 Task: Add Shikai Borage Dry Skin Therapy Foot Cream to the cart.
Action: Mouse moved to (781, 258)
Screenshot: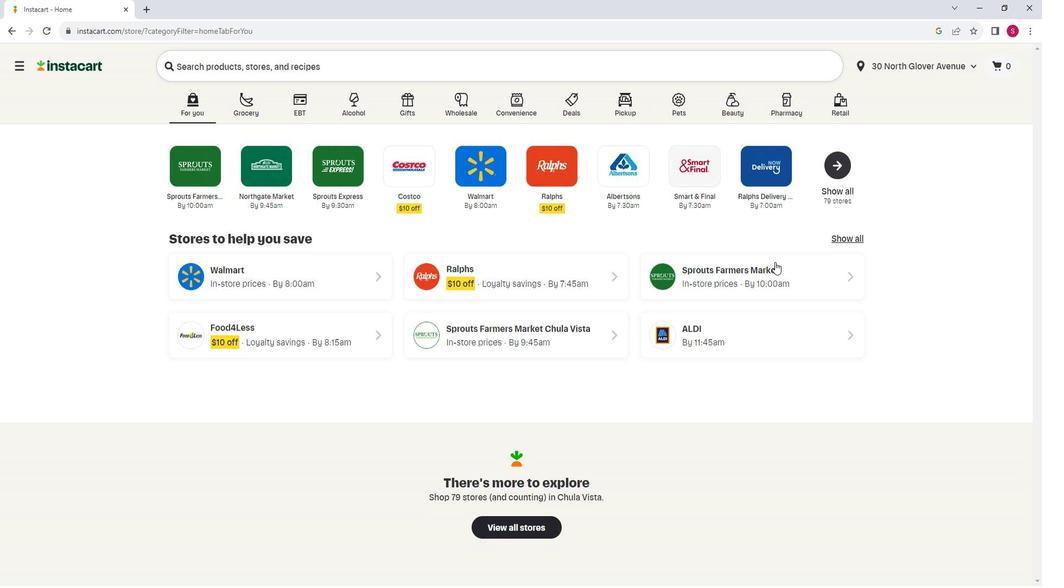 
Action: Mouse pressed left at (781, 258)
Screenshot: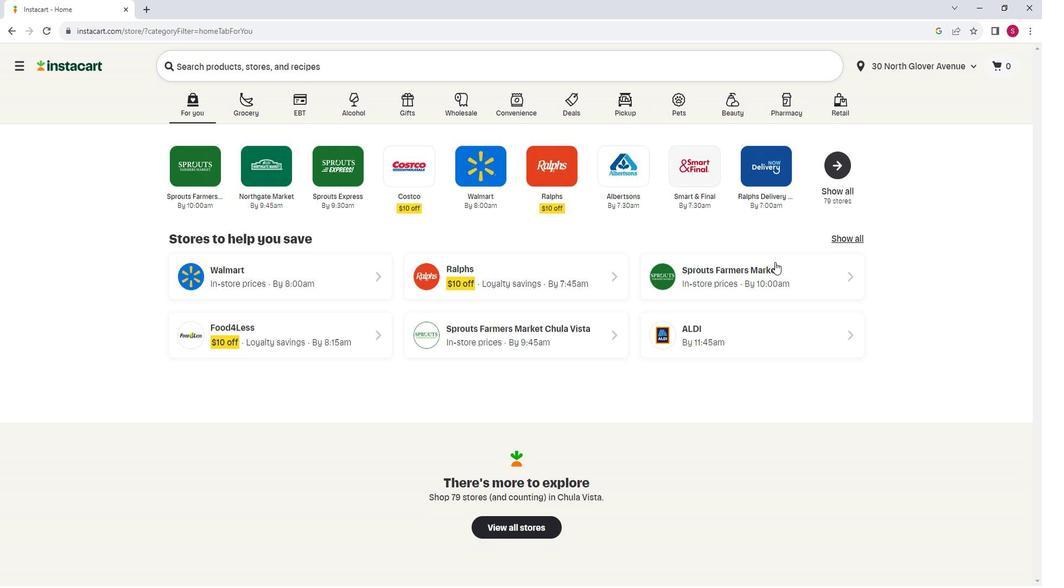 
Action: Mouse moved to (102, 381)
Screenshot: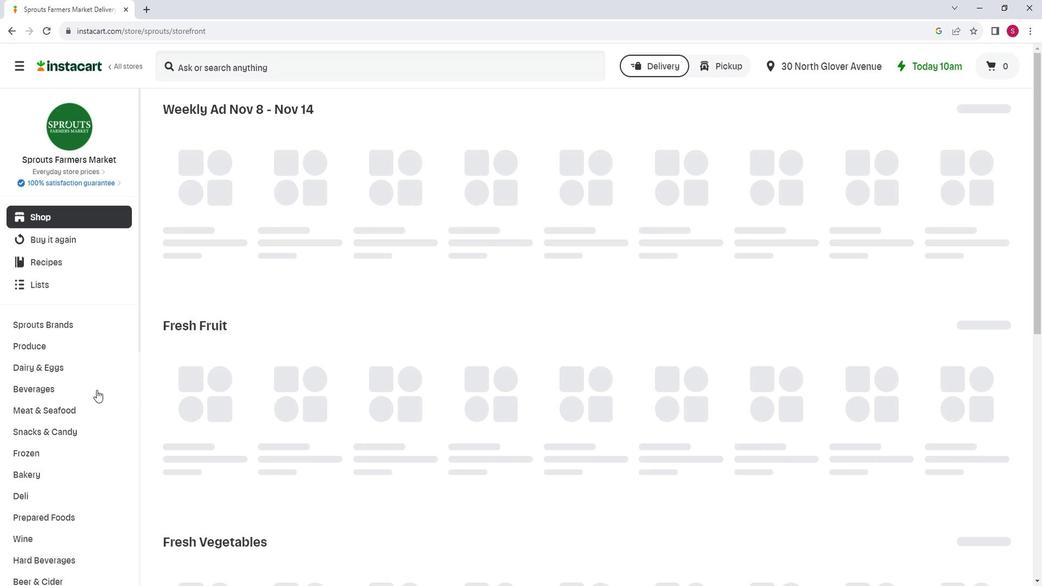 
Action: Mouse scrolled (102, 381) with delta (0, 0)
Screenshot: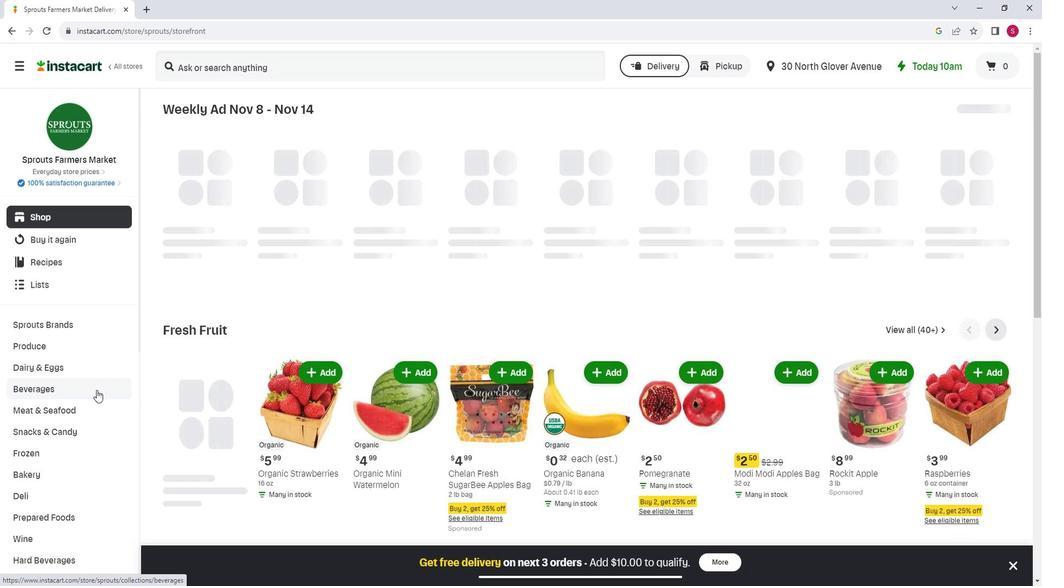
Action: Mouse scrolled (102, 381) with delta (0, 0)
Screenshot: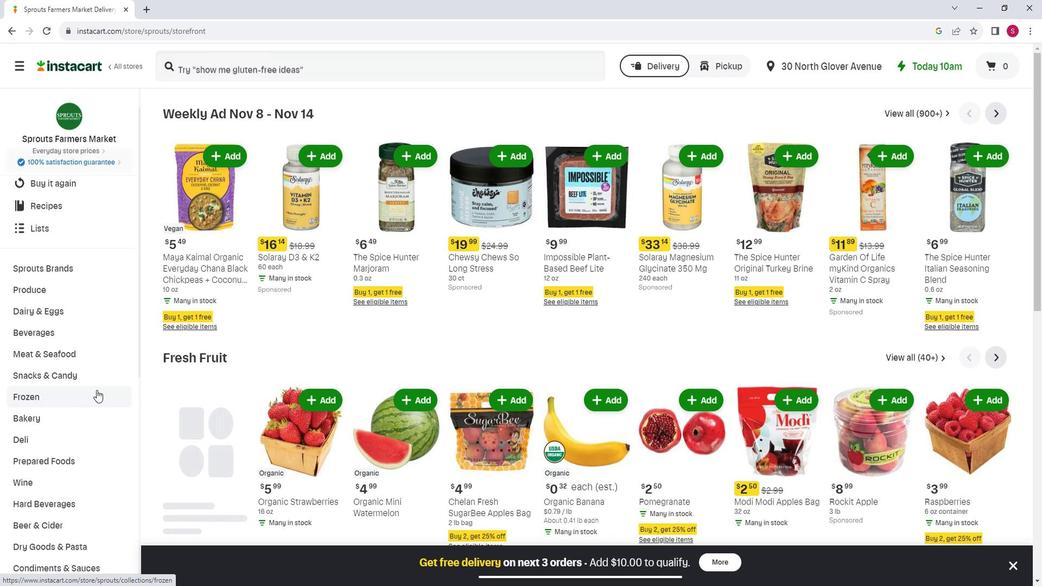 
Action: Mouse scrolled (102, 381) with delta (0, 0)
Screenshot: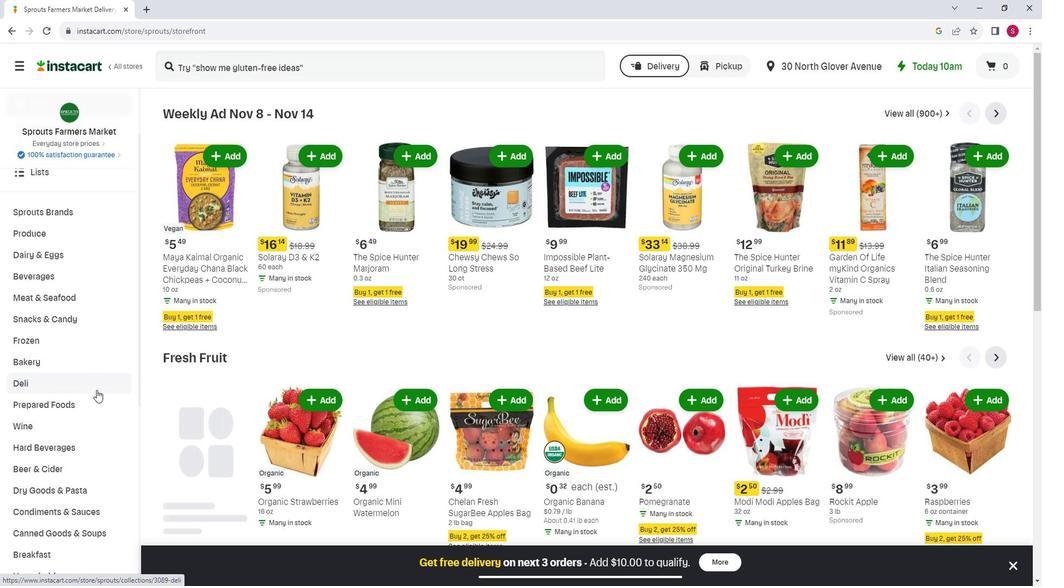
Action: Mouse scrolled (102, 381) with delta (0, 0)
Screenshot: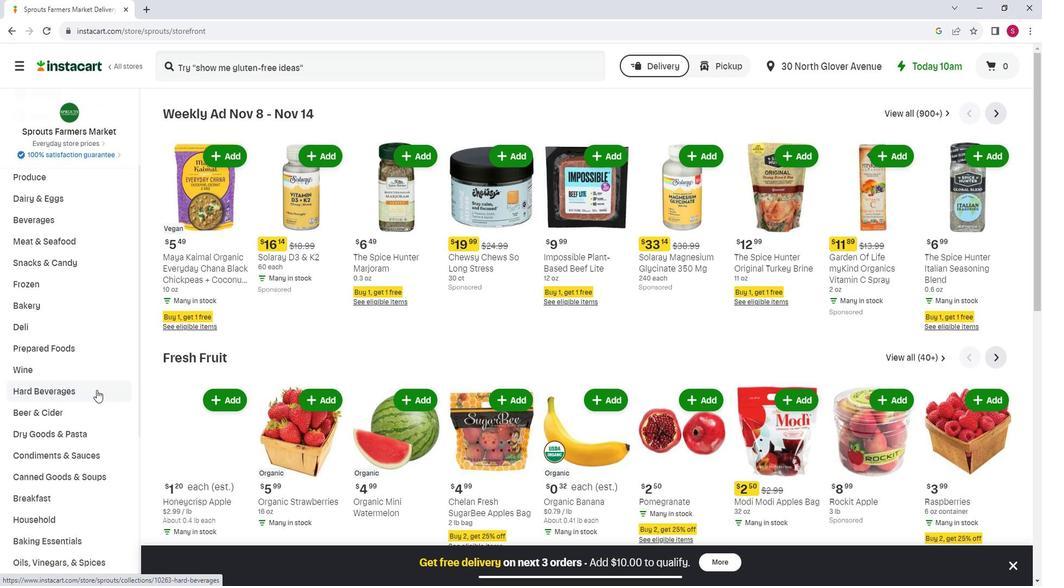 
Action: Mouse scrolled (102, 381) with delta (0, 0)
Screenshot: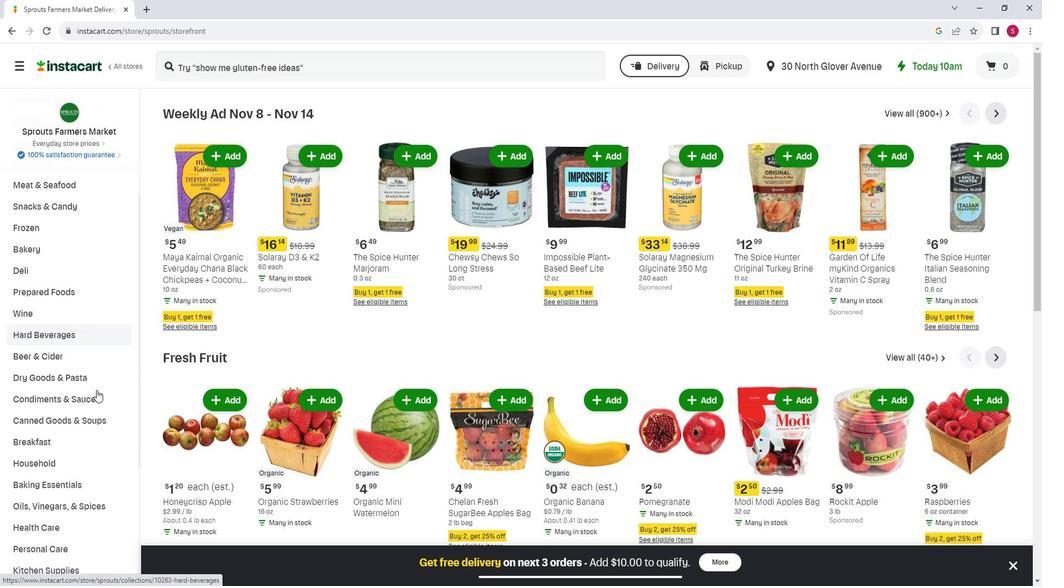 
Action: Mouse scrolled (102, 381) with delta (0, 0)
Screenshot: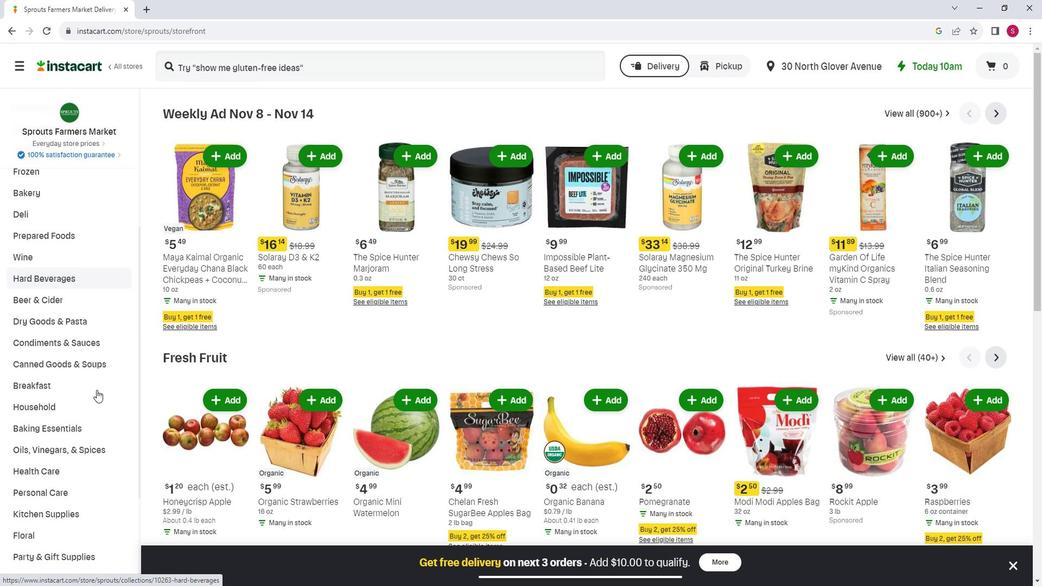 
Action: Mouse moved to (78, 423)
Screenshot: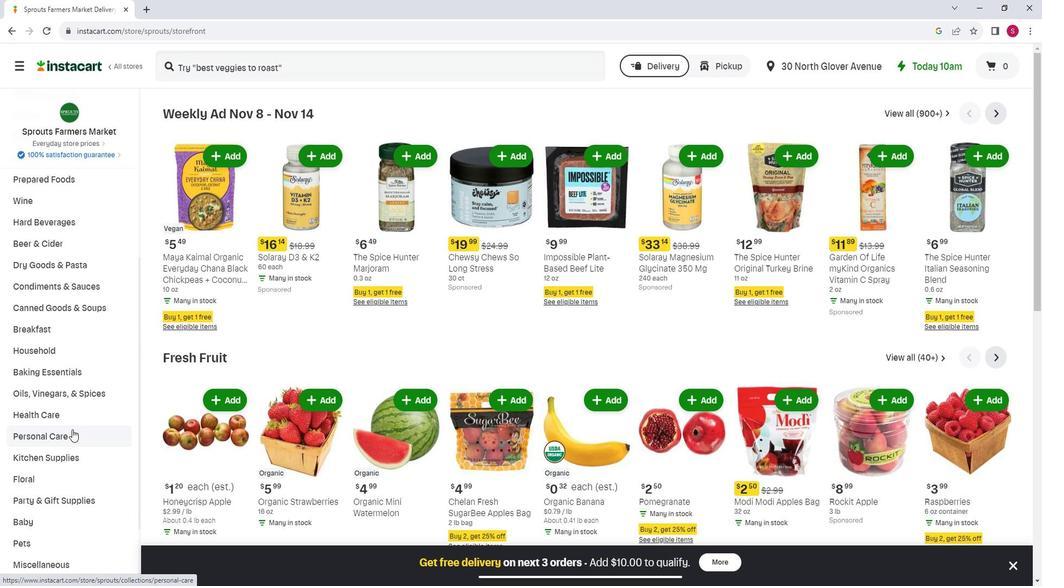 
Action: Mouse pressed left at (78, 423)
Screenshot: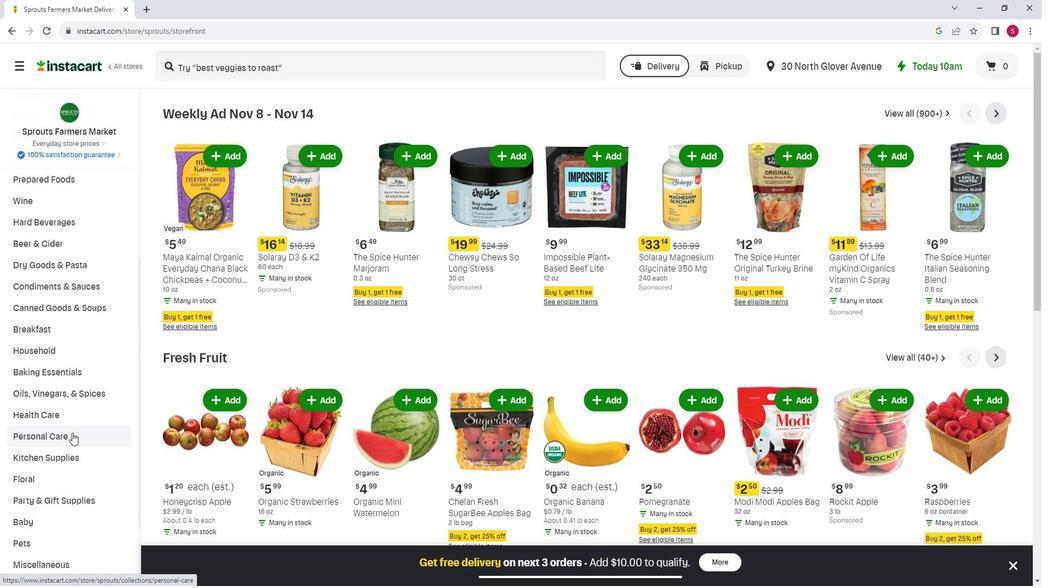 
Action: Mouse moved to (269, 150)
Screenshot: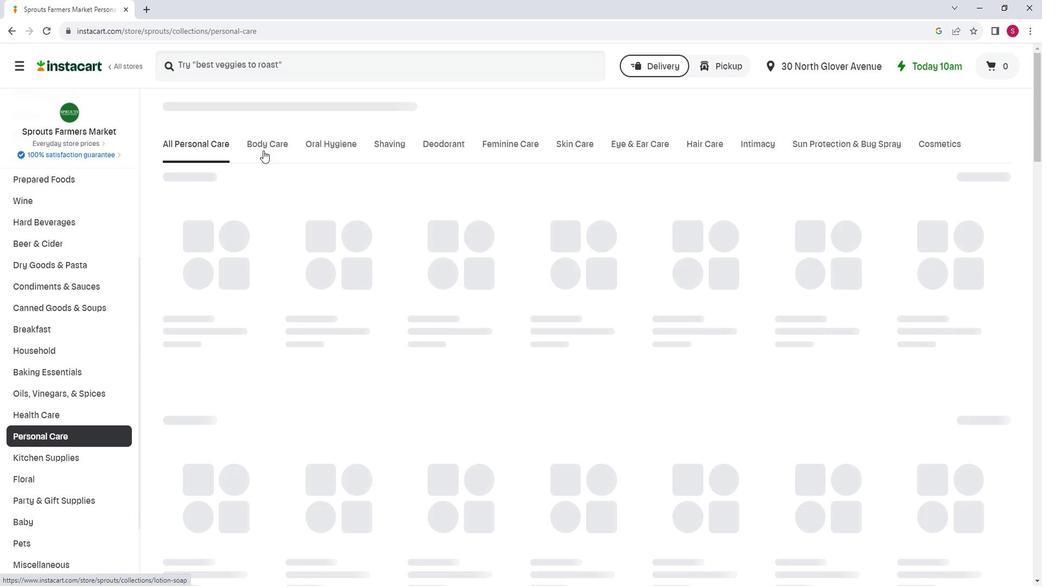 
Action: Mouse pressed left at (269, 150)
Screenshot: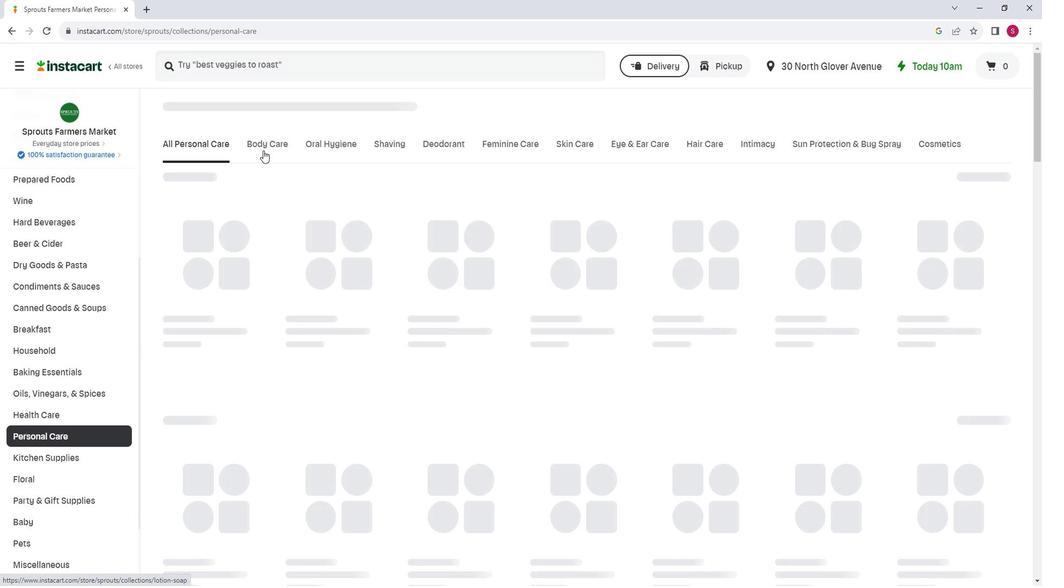 
Action: Mouse moved to (444, 188)
Screenshot: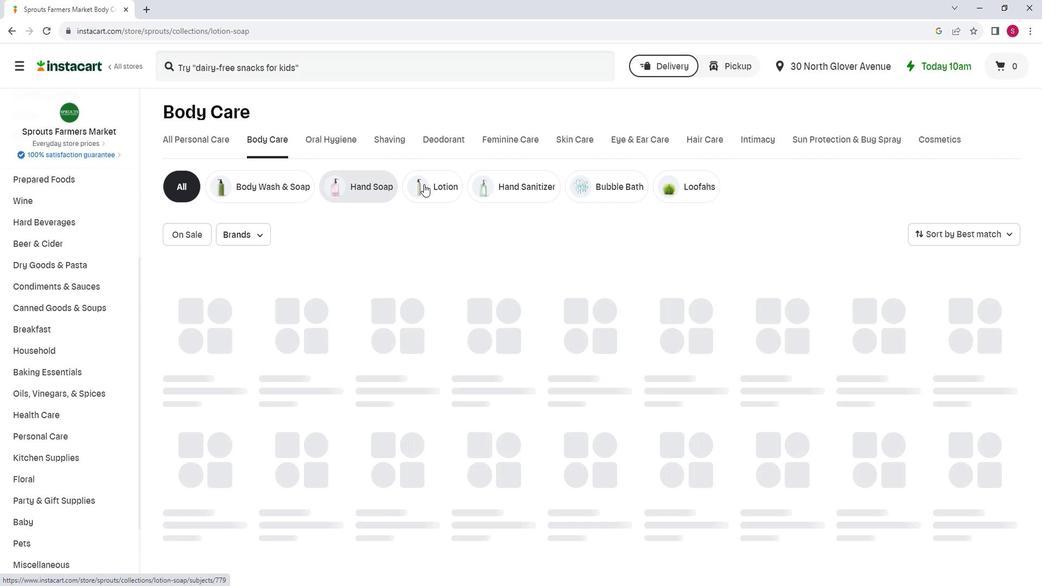 
Action: Mouse pressed left at (444, 188)
Screenshot: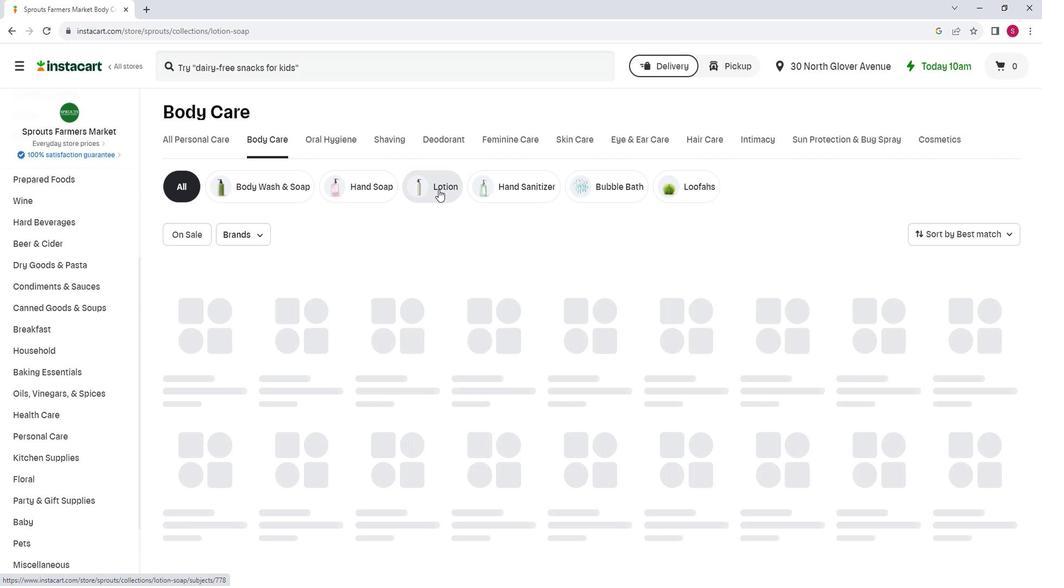 
Action: Mouse moved to (312, 74)
Screenshot: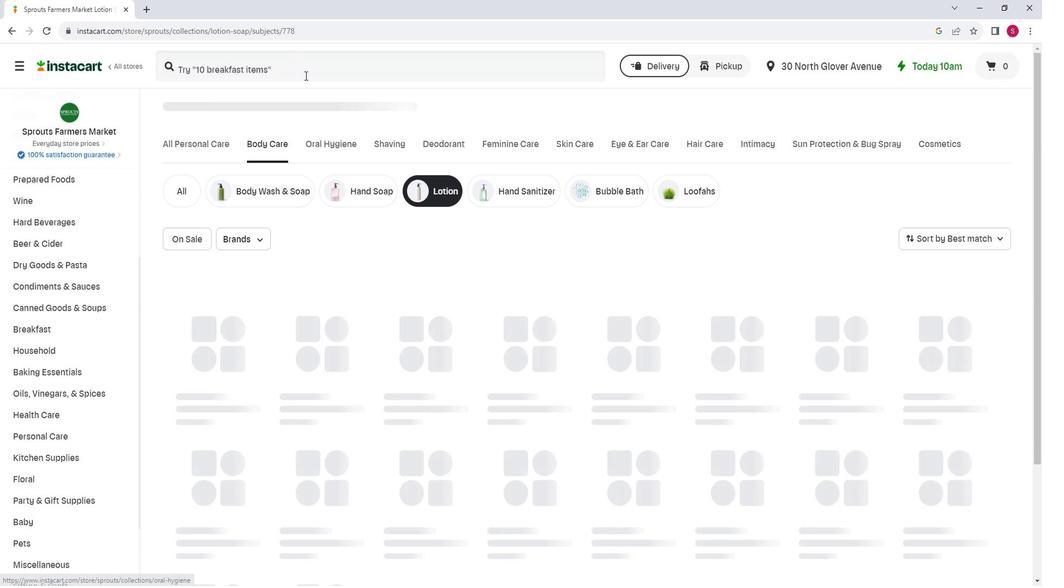 
Action: Mouse pressed left at (312, 74)
Screenshot: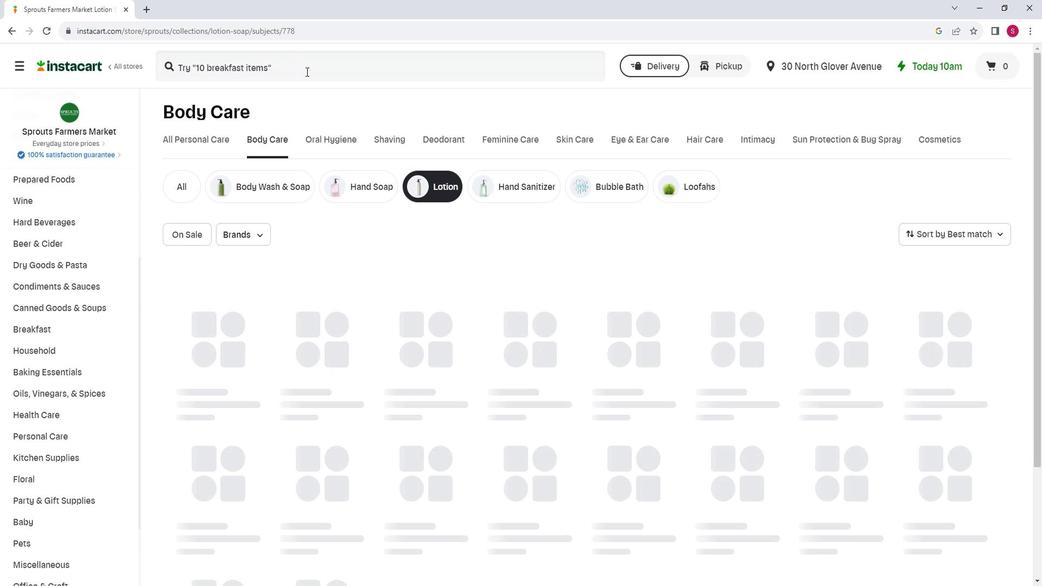 
Action: Key pressed <Key.shift>Shikai<Key.space><Key.shift>Borage<Key.space><Key.shift>Dry<Key.space><Key.shift>SKin<Key.space><Key.shift>Therpay<Key.space><Key.backspace><Key.backspace><Key.backspace><Key.backspace>apy<Key.space><Key.shift>Foot<Key.space><Key.shift>Cream<Key.space><Key.enter>
Screenshot: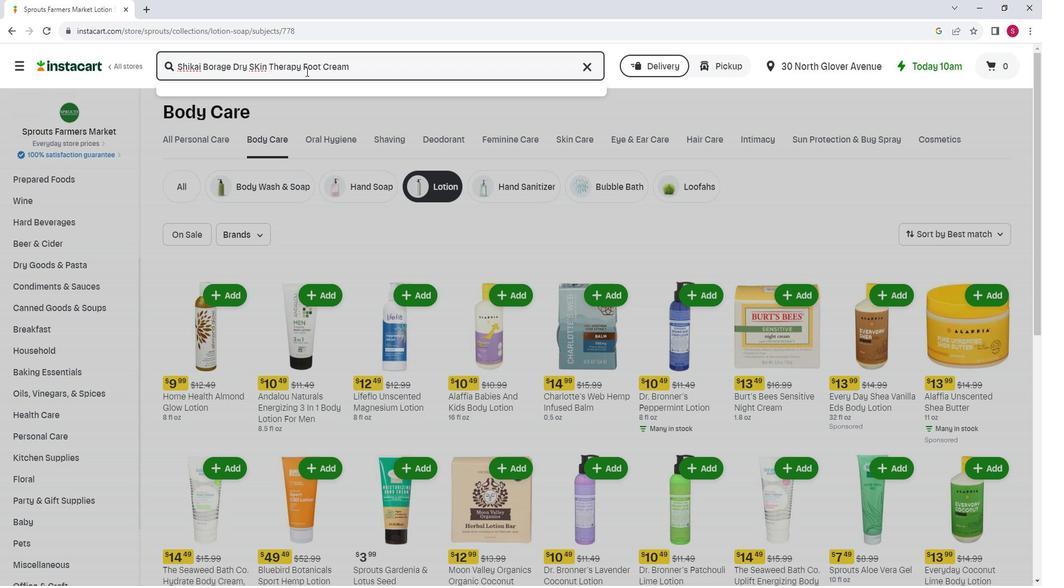 
Action: Mouse moved to (288, 156)
Screenshot: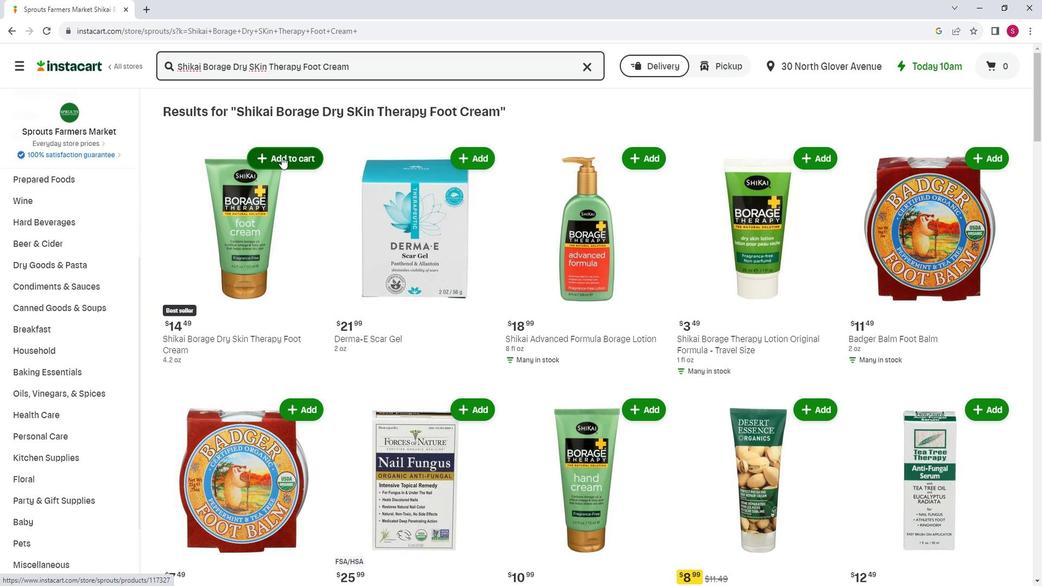 
Action: Mouse pressed left at (288, 156)
Screenshot: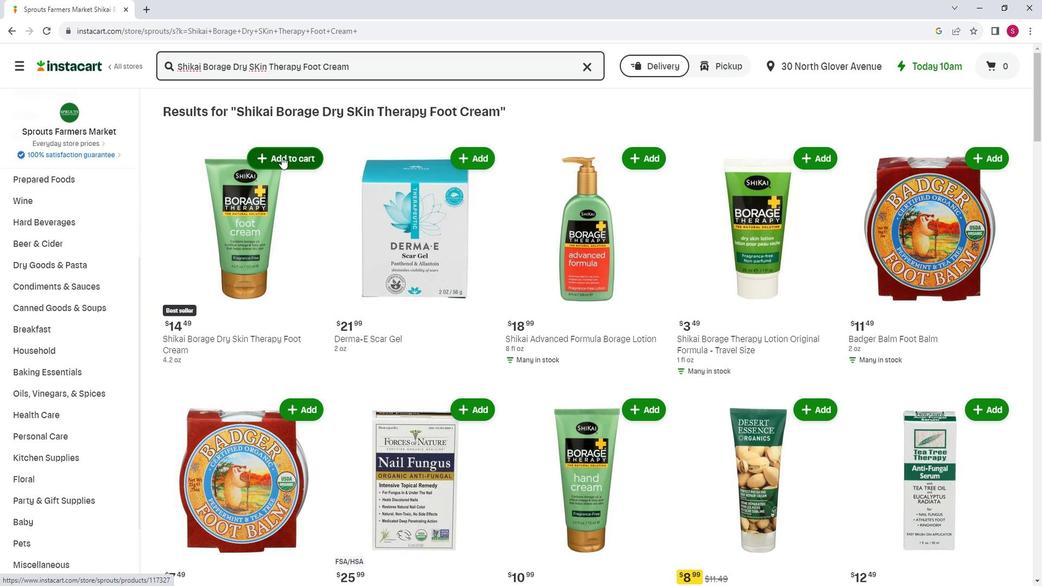 
Action: Mouse moved to (330, 142)
Screenshot: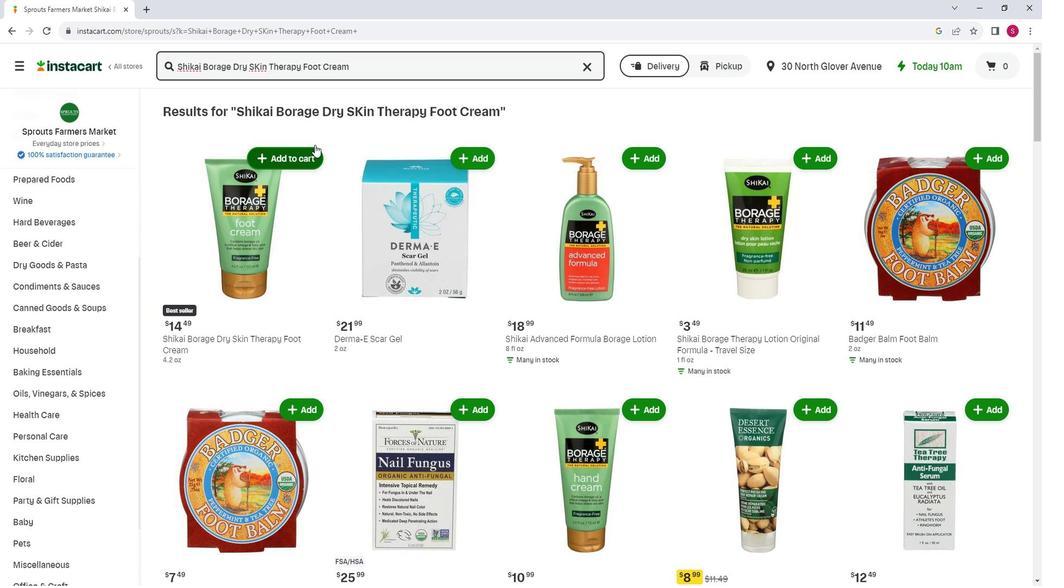 
